 Task: Add Applegate Smoked Turkey Breast to the cart.
Action: Mouse moved to (26, 82)
Screenshot: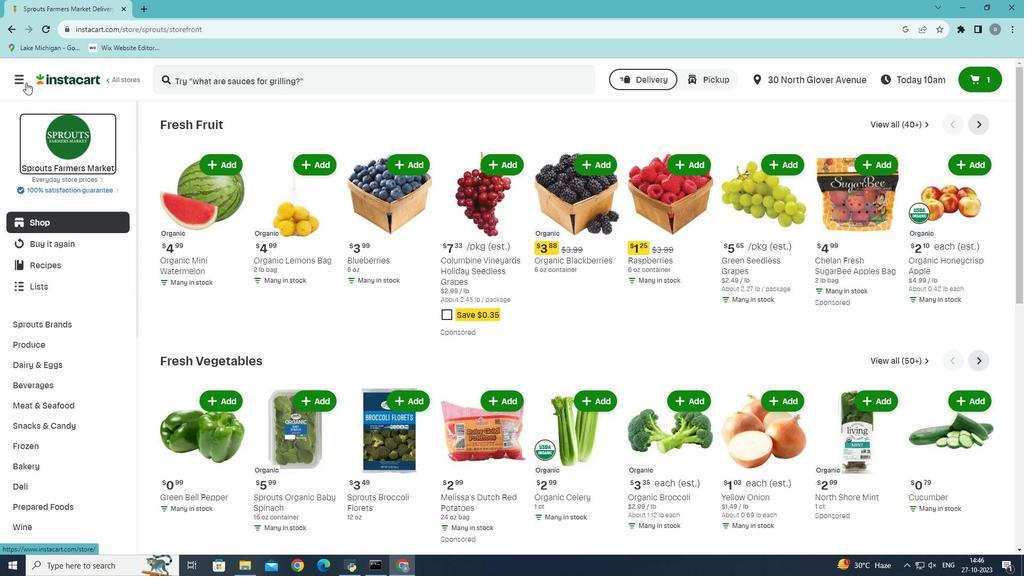 
Action: Mouse pressed left at (26, 82)
Screenshot: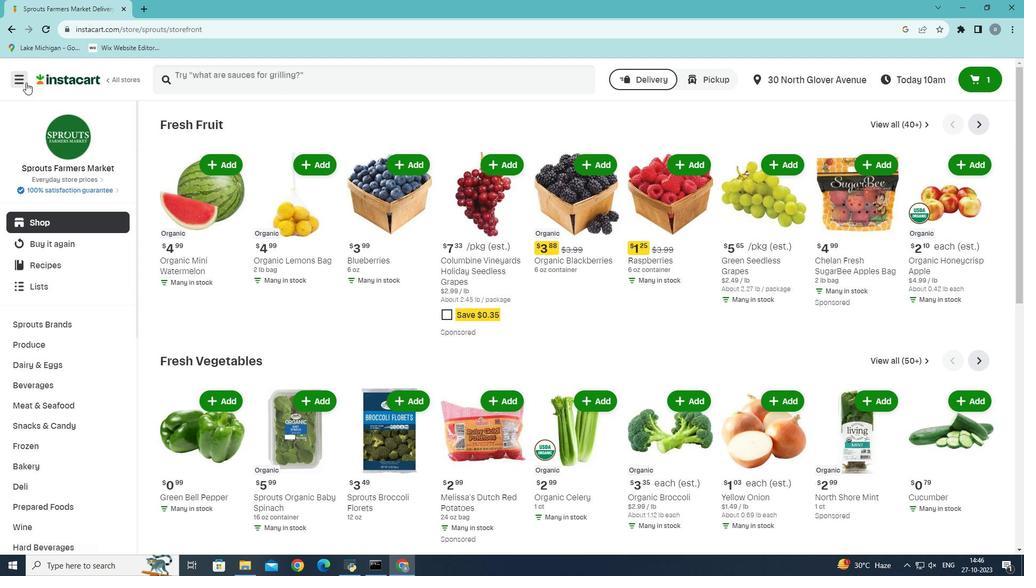 
Action: Mouse moved to (42, 306)
Screenshot: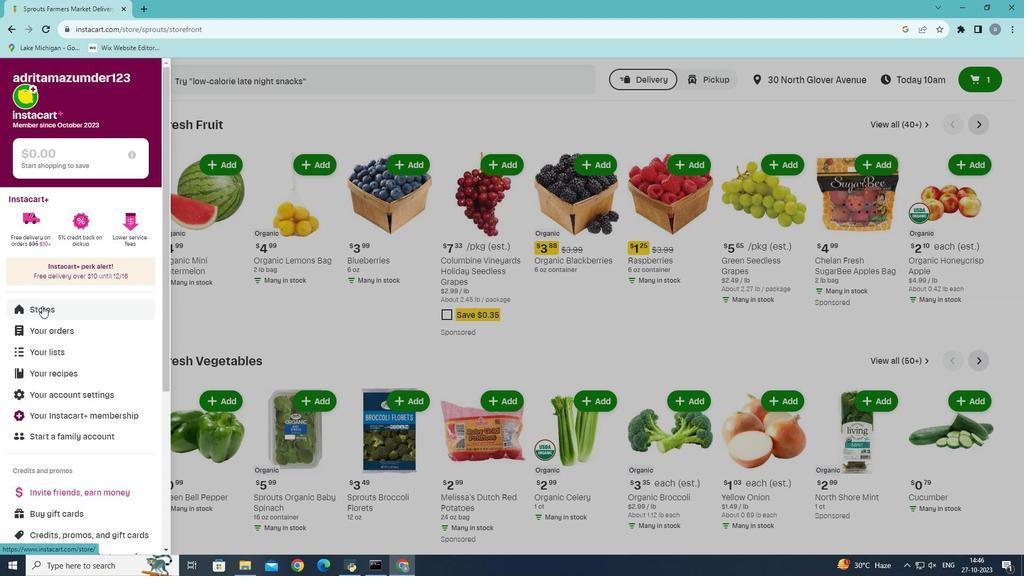 
Action: Mouse pressed left at (42, 306)
Screenshot: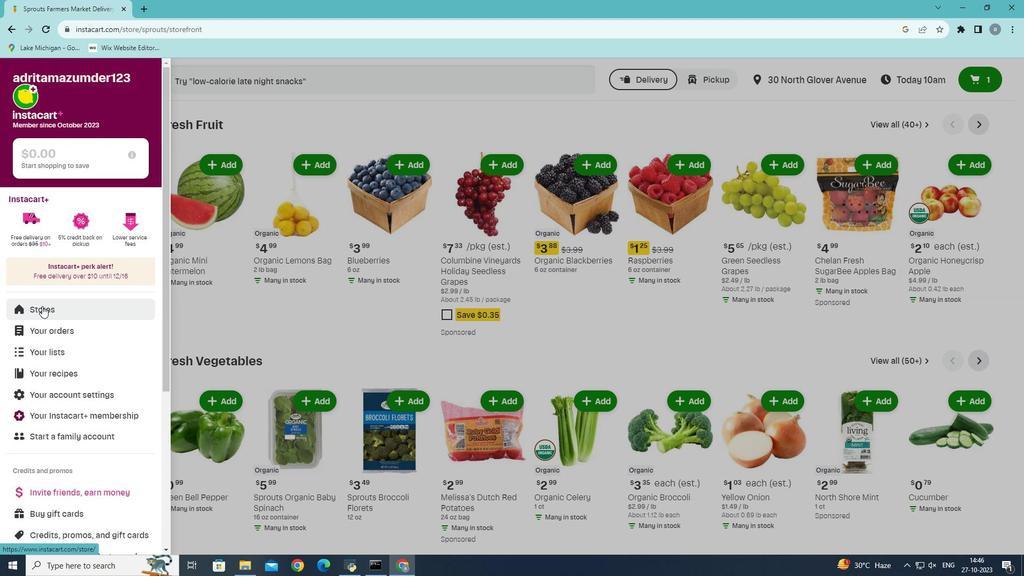 
Action: Mouse moved to (252, 116)
Screenshot: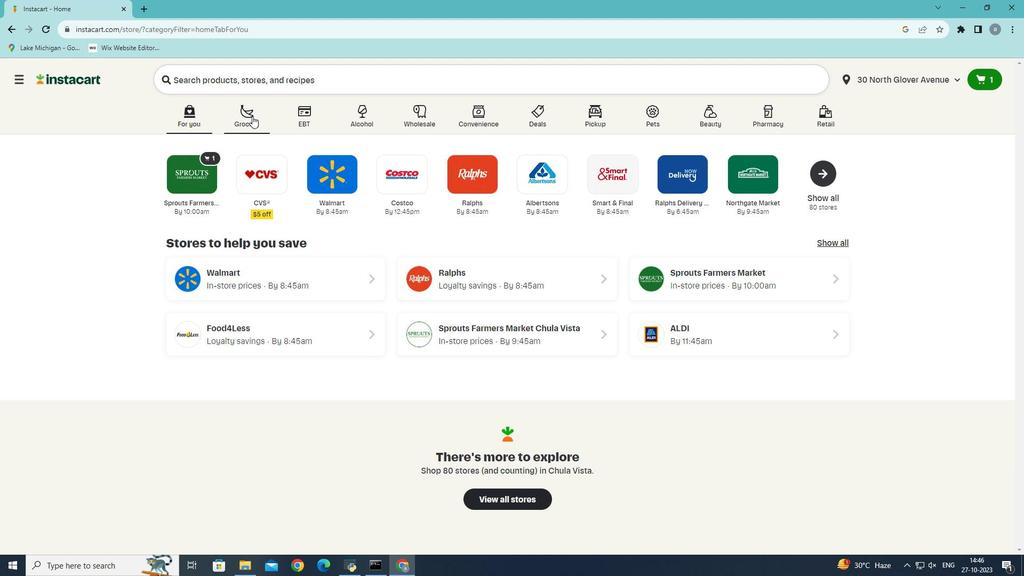 
Action: Mouse pressed left at (252, 116)
Screenshot: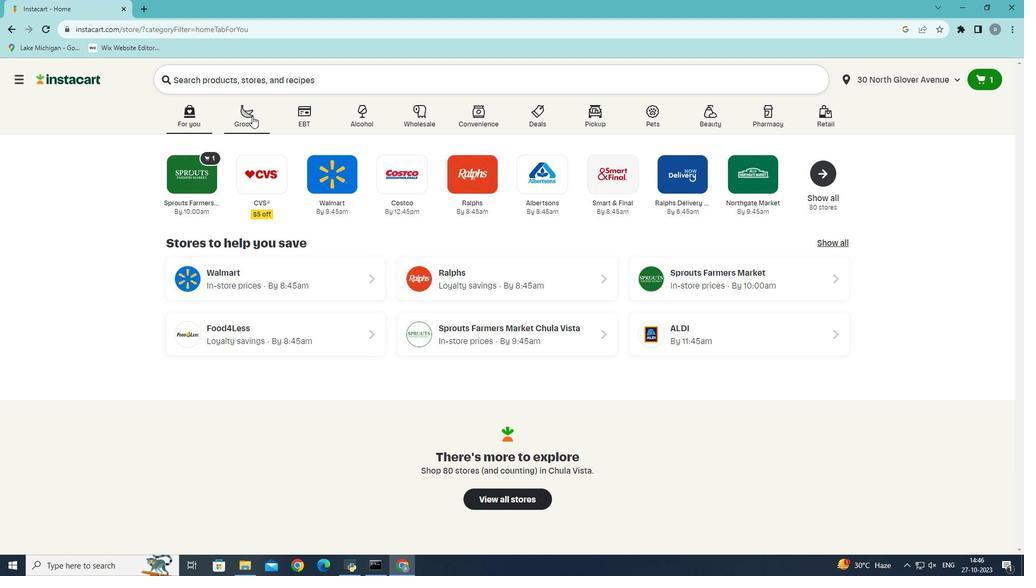 
Action: Mouse moved to (230, 327)
Screenshot: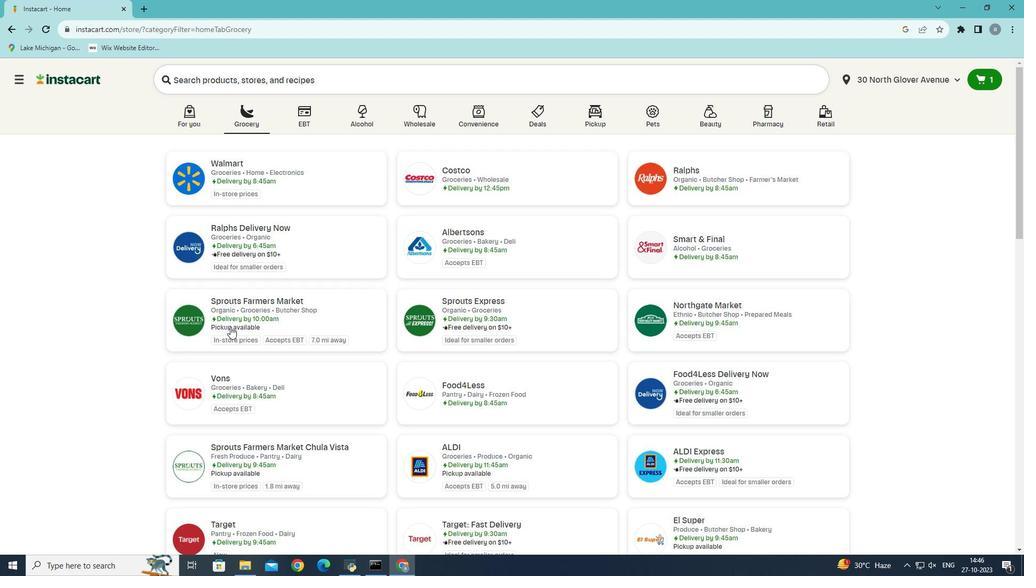 
Action: Mouse pressed left at (230, 327)
Screenshot: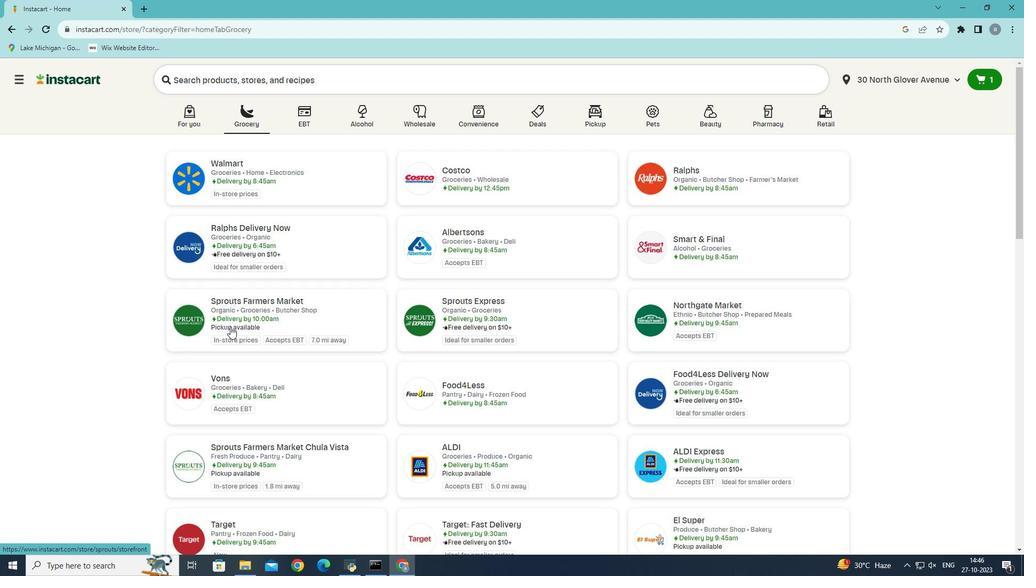 
Action: Mouse moved to (48, 403)
Screenshot: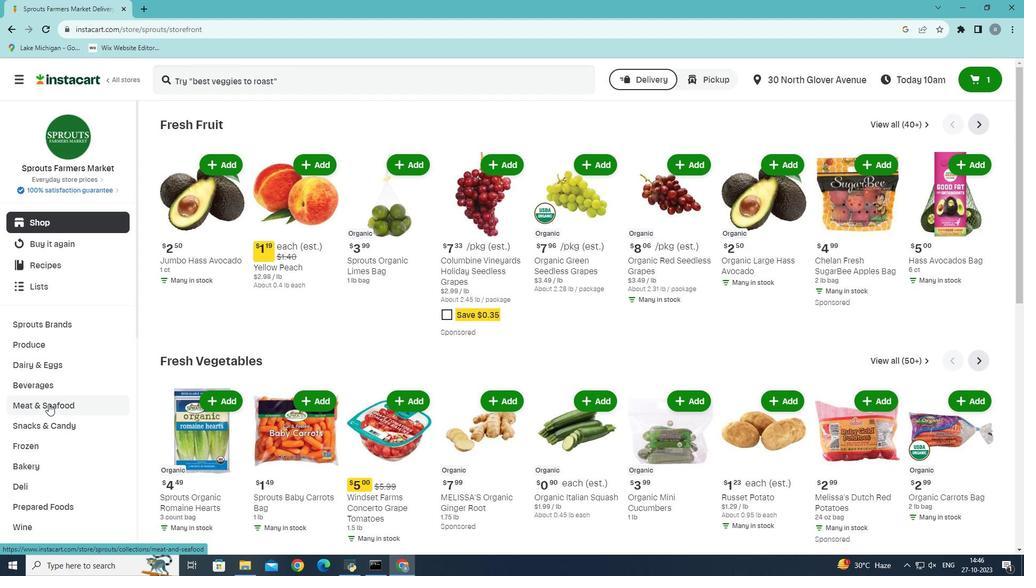 
Action: Mouse pressed left at (48, 403)
Screenshot: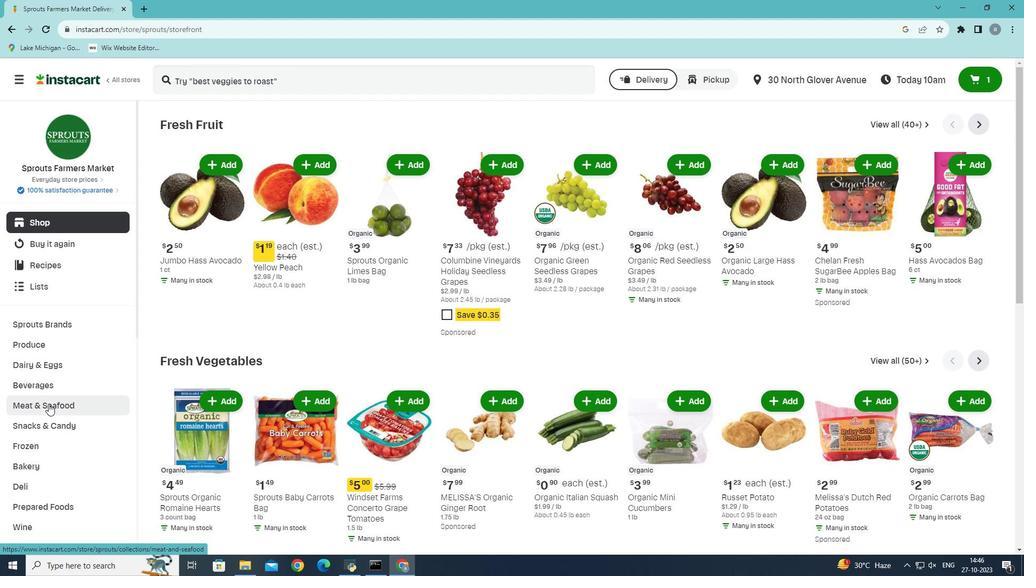 
Action: Mouse moved to (386, 149)
Screenshot: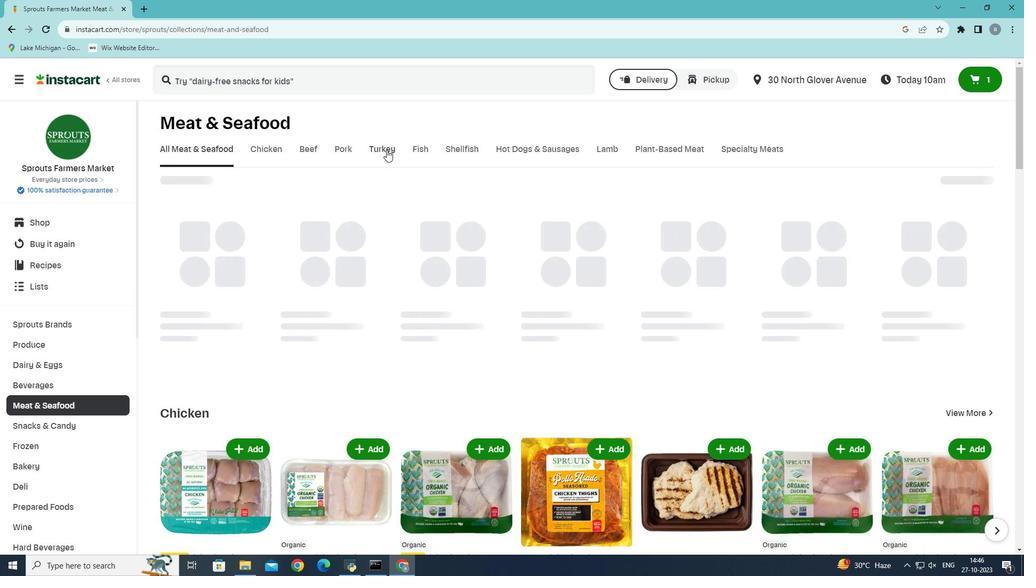 
Action: Mouse pressed left at (386, 149)
Screenshot: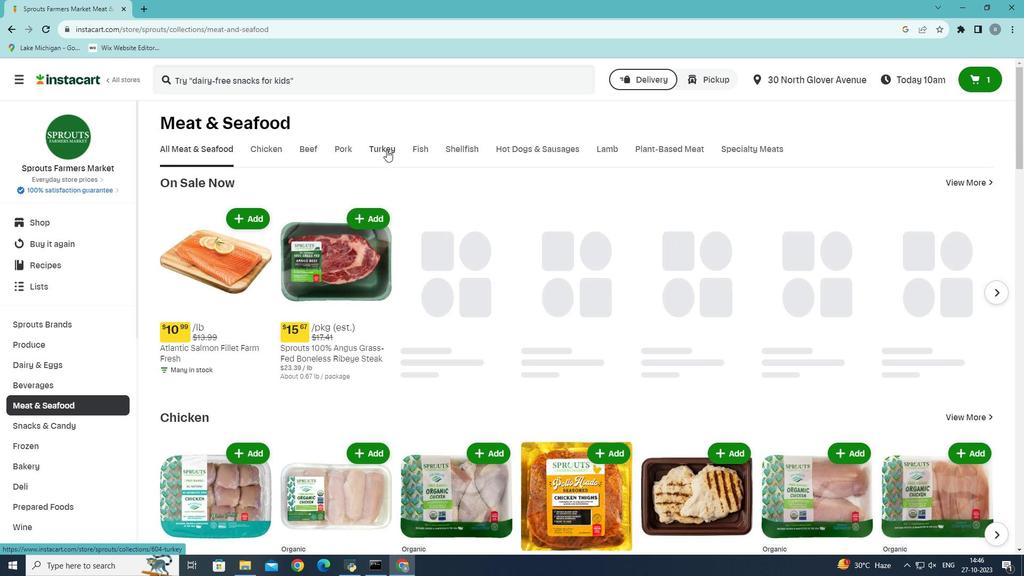 
Action: Mouse moved to (248, 82)
Screenshot: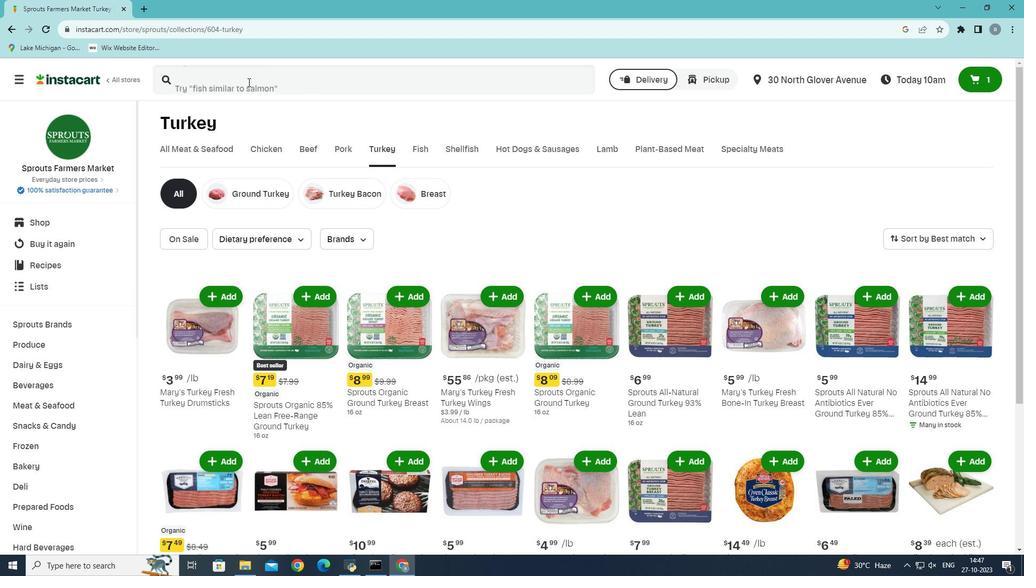 
Action: Mouse pressed left at (248, 82)
Screenshot: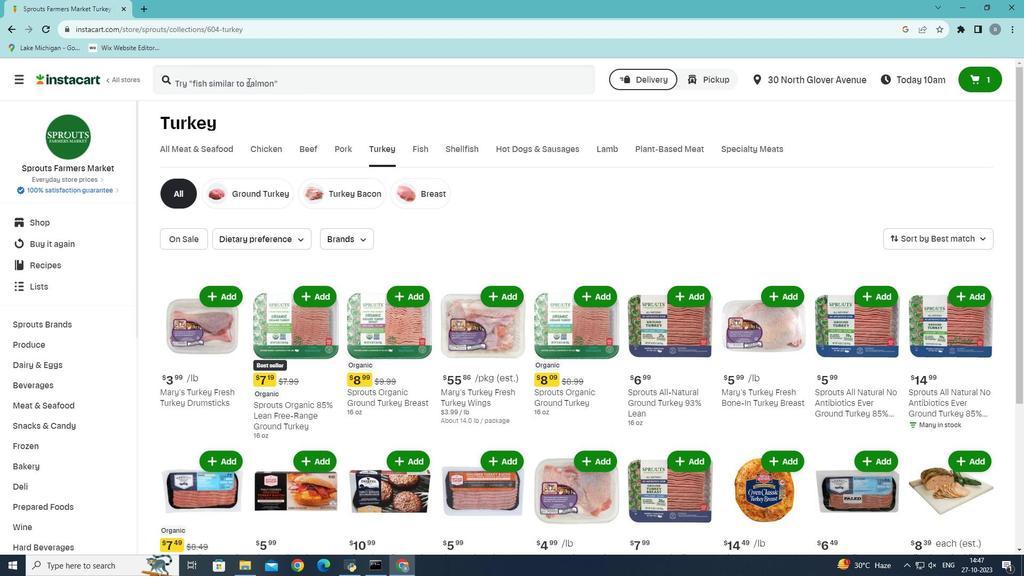 
Action: Mouse moved to (267, 73)
Screenshot: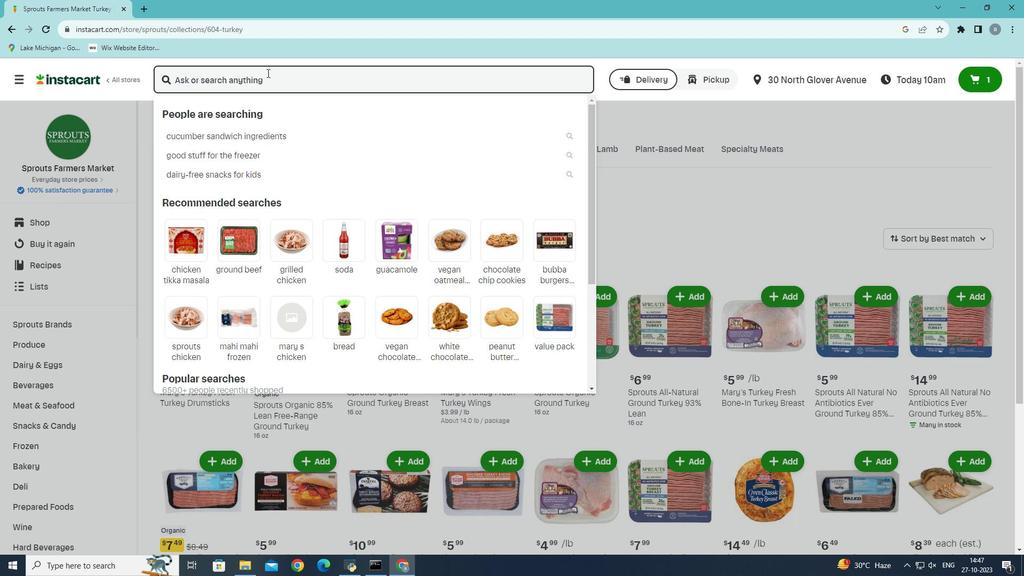 
Action: Key pressed <Key.shift><Key.shift><Key.shift><Key.shift>Appleg
Screenshot: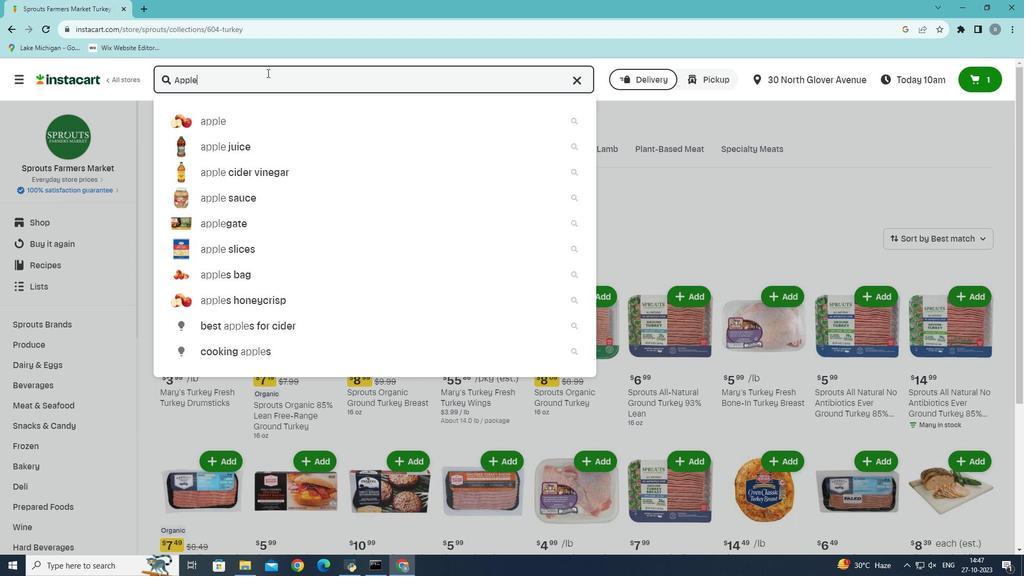 
Action: Mouse moved to (267, 72)
Screenshot: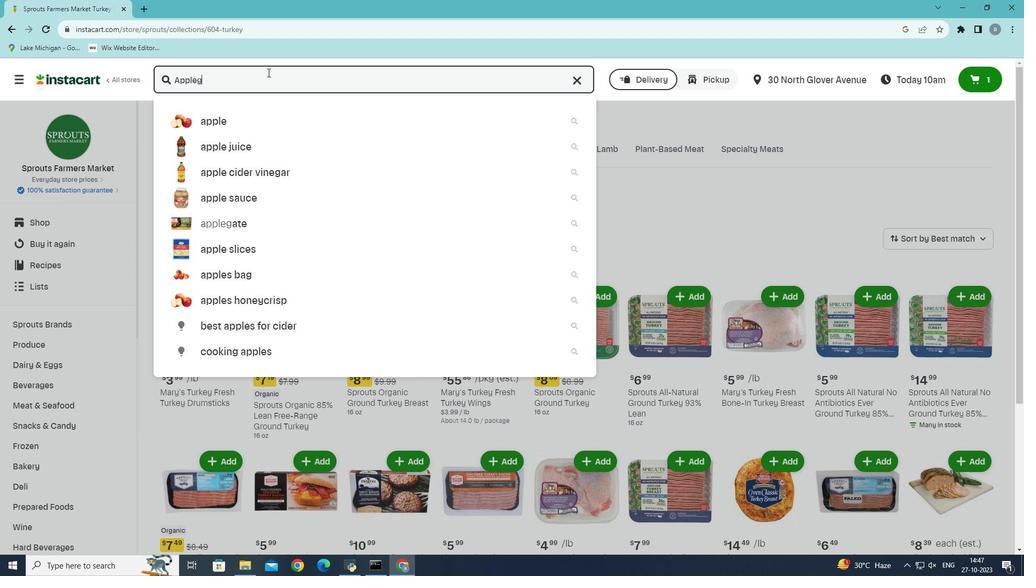 
Action: Key pressed ate<Key.space>smoked<Key.space>turkey<Key.space>
Screenshot: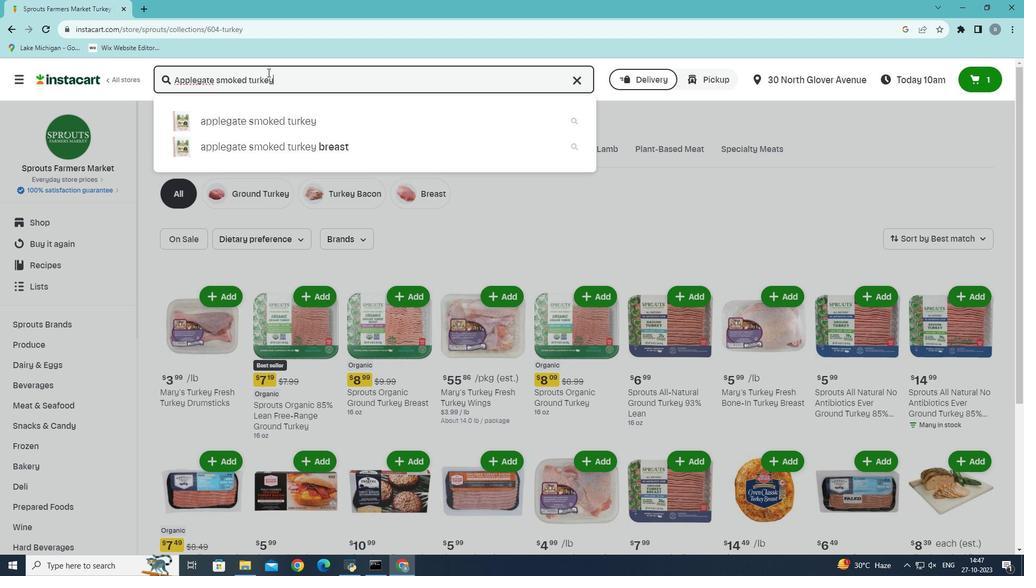 
Action: Mouse moved to (294, 151)
Screenshot: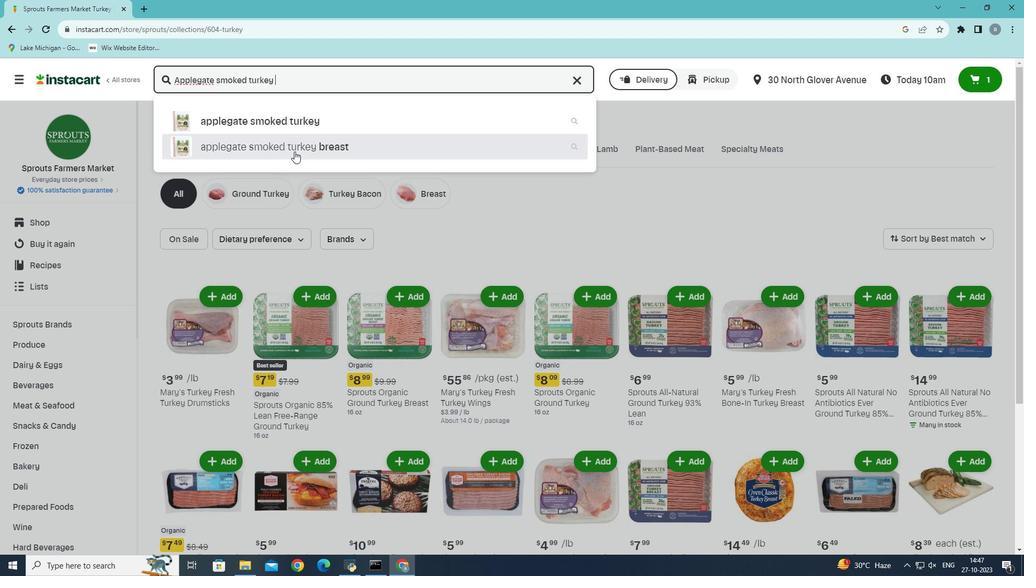 
Action: Mouse pressed left at (294, 151)
Screenshot: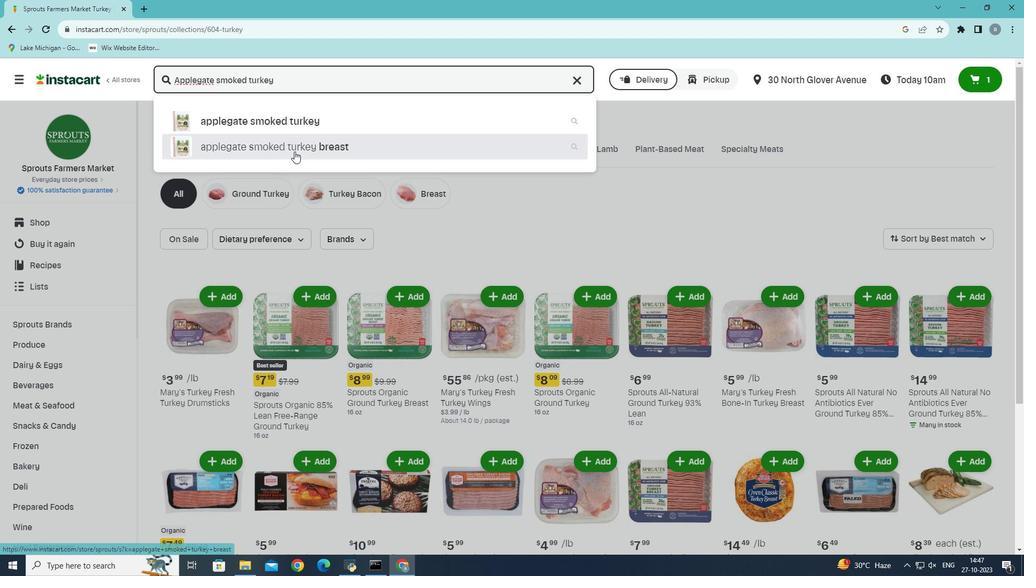 
Action: Mouse moved to (623, 181)
Screenshot: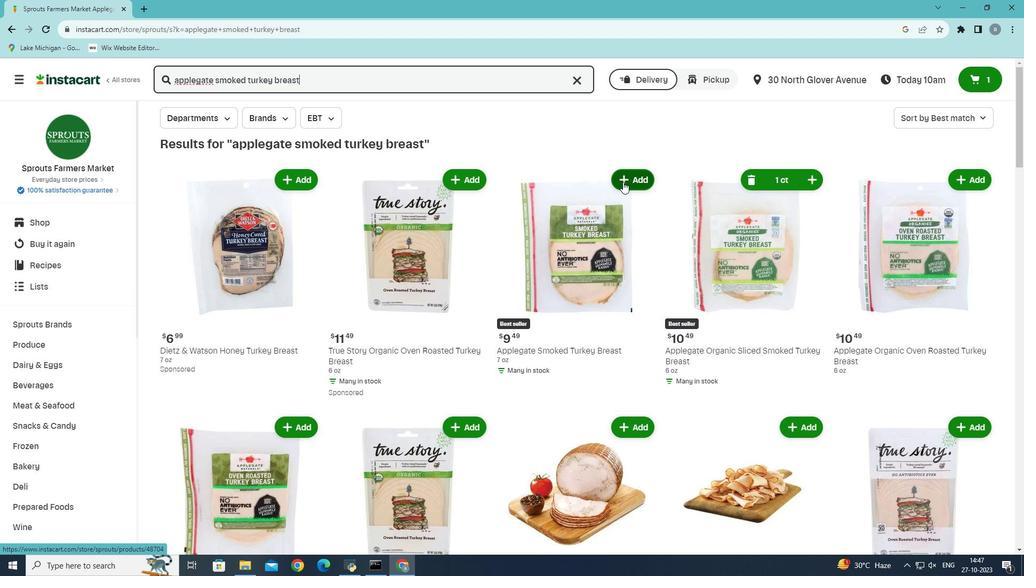 
Action: Mouse pressed left at (623, 181)
Screenshot: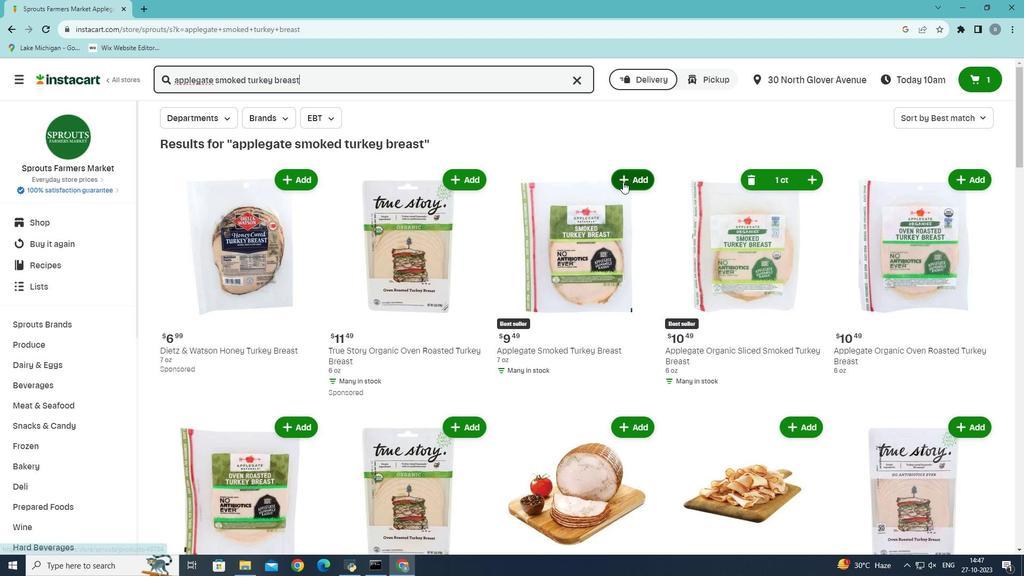 
Action: Mouse moved to (645, 179)
Screenshot: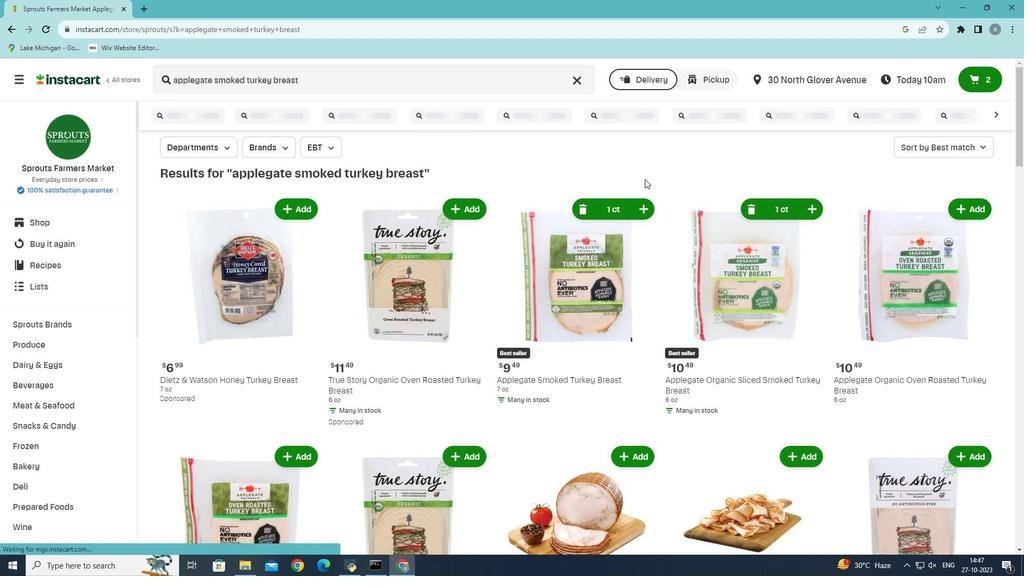 
